 Task: Change polyline line weight to 16PX.
Action: Mouse moved to (423, 368)
Screenshot: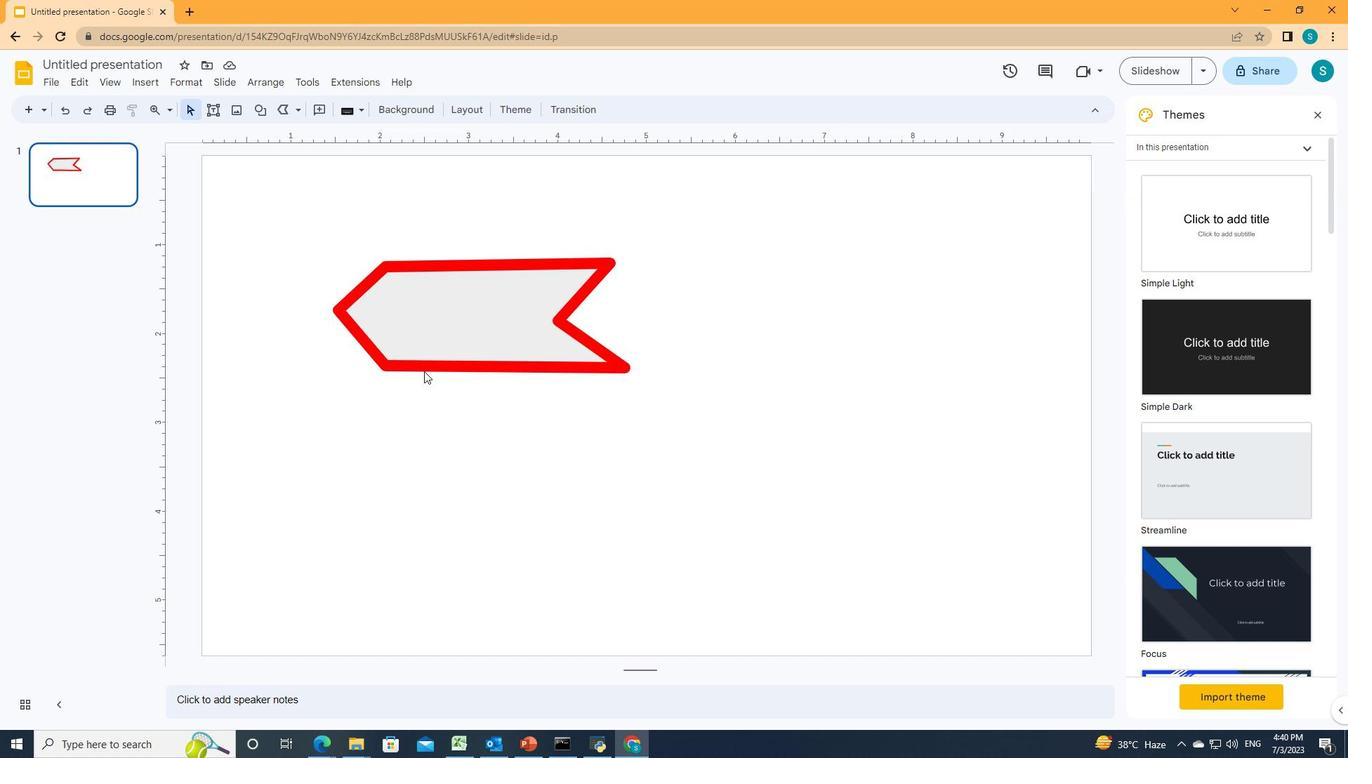 
Action: Mouse pressed left at (423, 368)
Screenshot: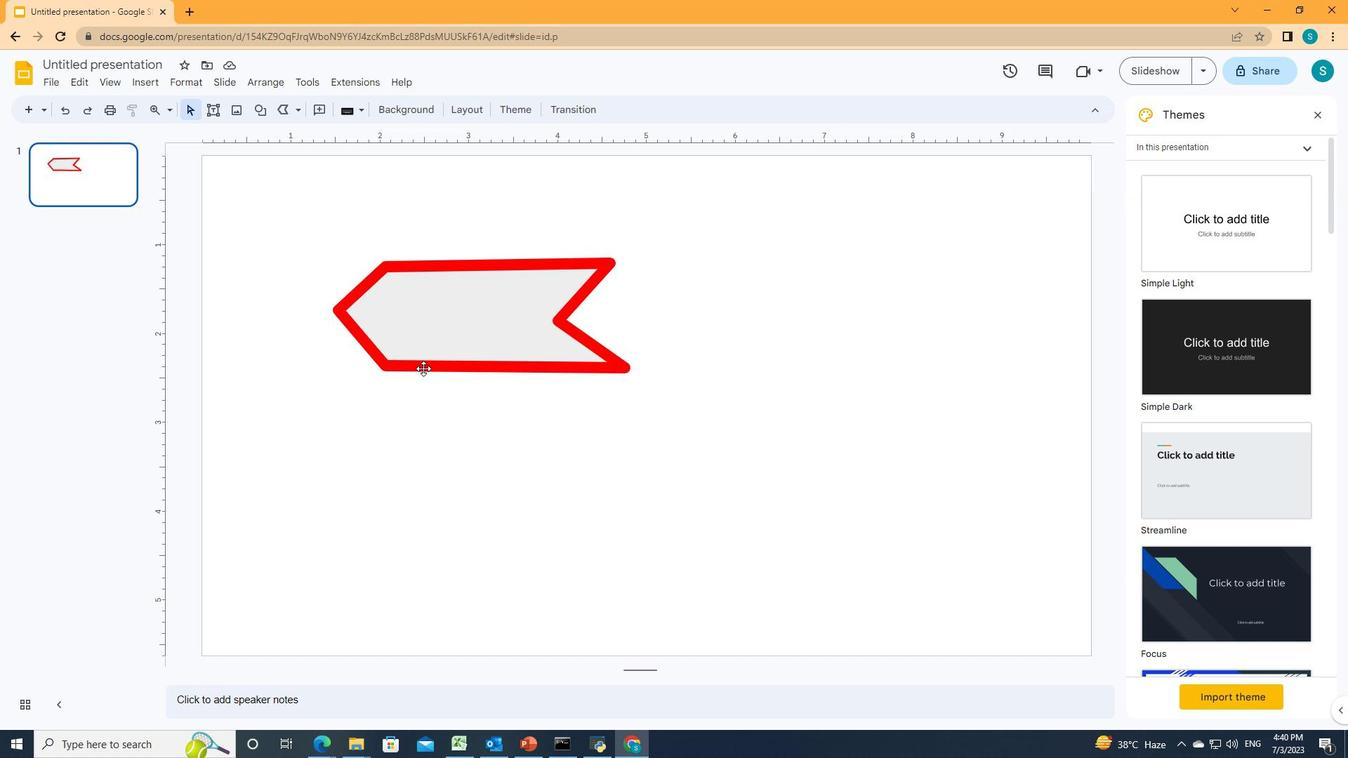 
Action: Mouse moved to (366, 113)
Screenshot: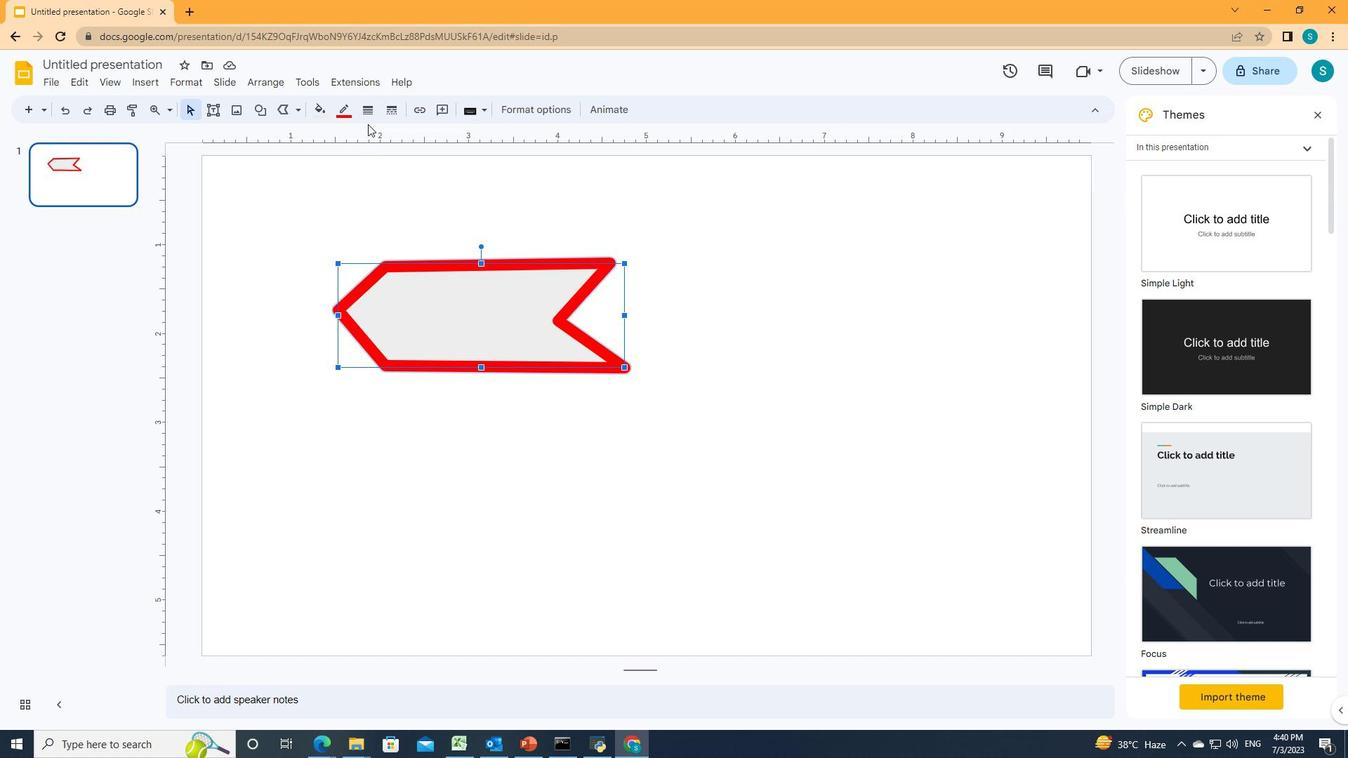 
Action: Mouse pressed left at (366, 113)
Screenshot: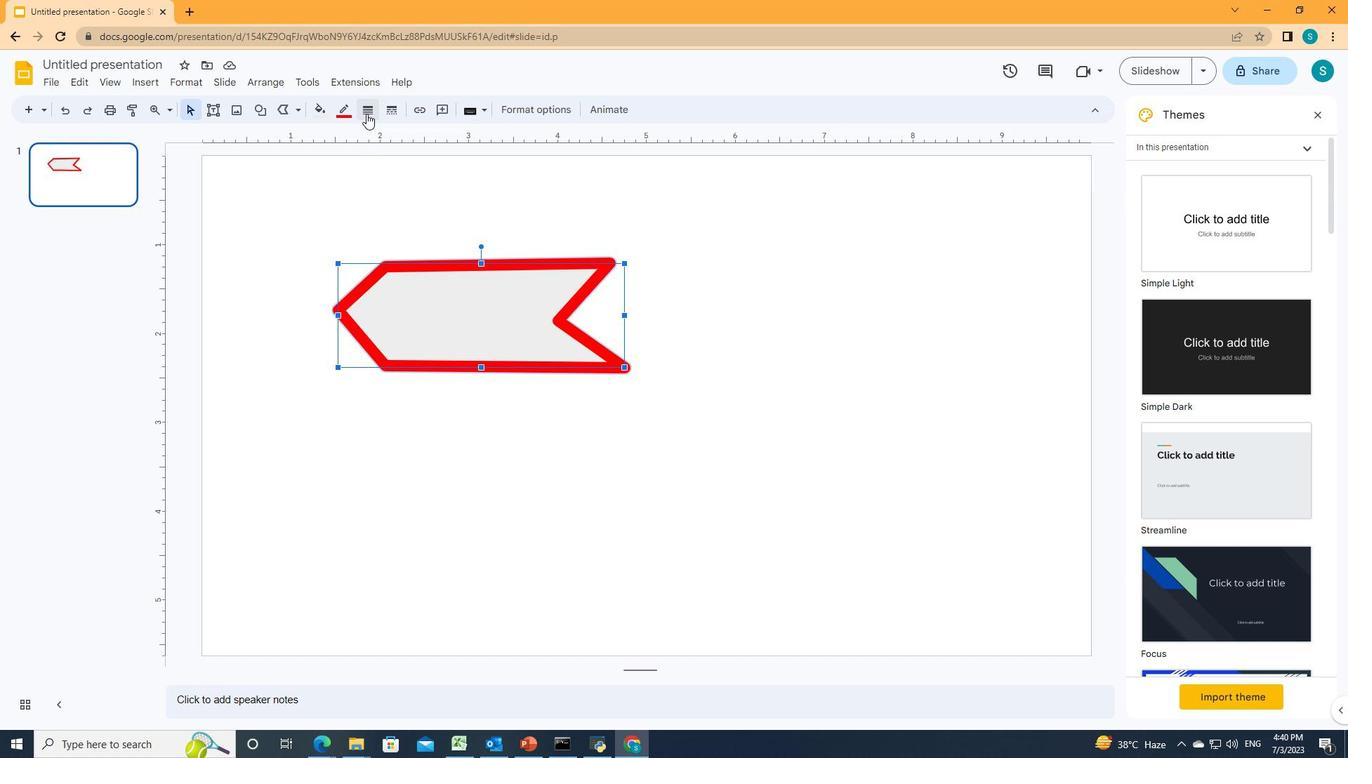 
Action: Mouse moved to (375, 270)
Screenshot: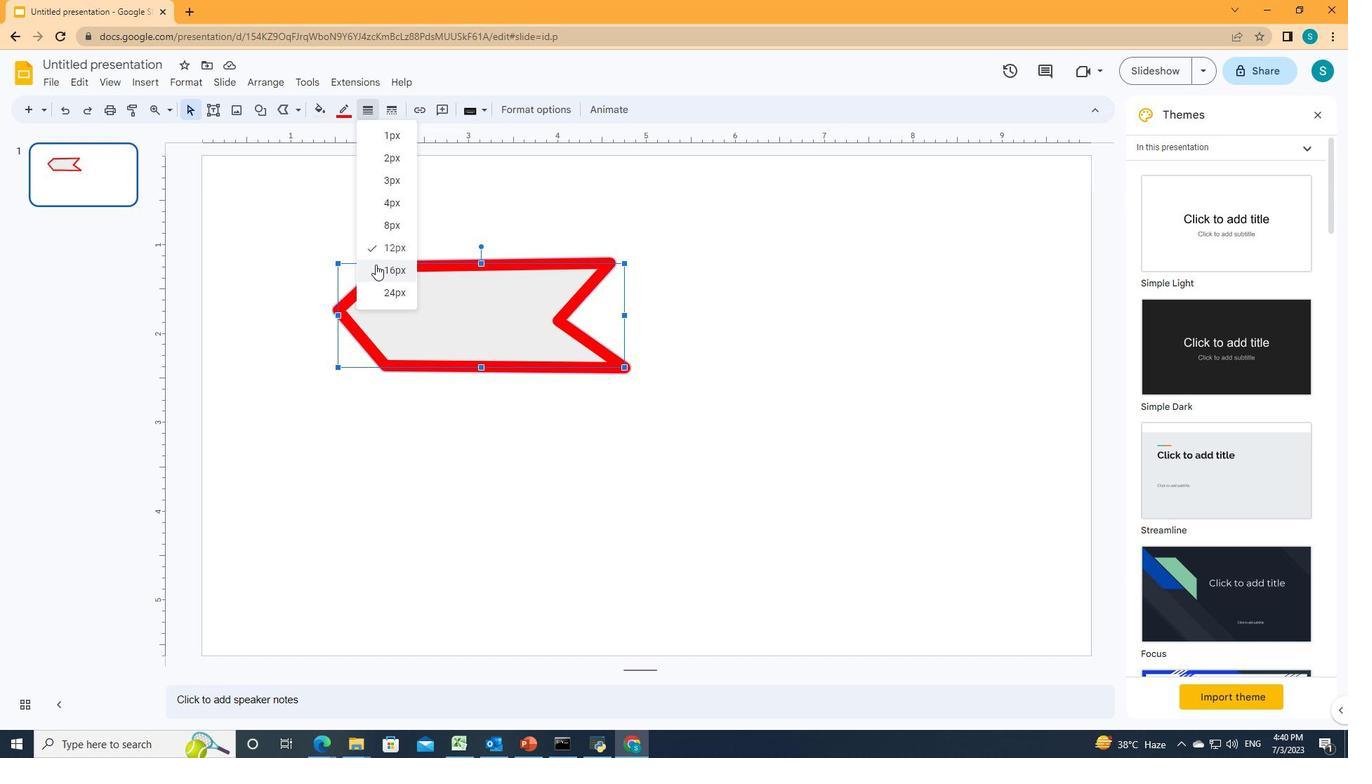 
Action: Mouse pressed left at (375, 270)
Screenshot: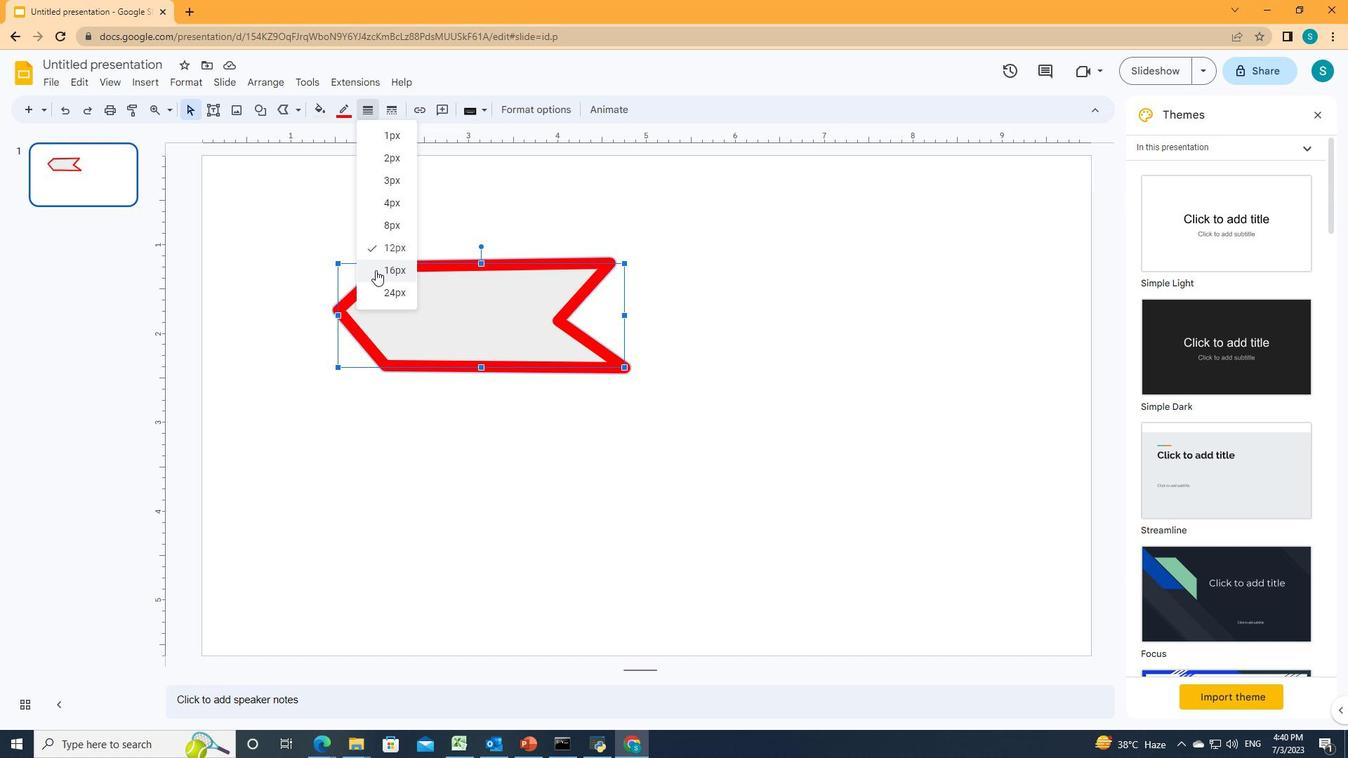 
Action: Mouse moved to (404, 432)
Screenshot: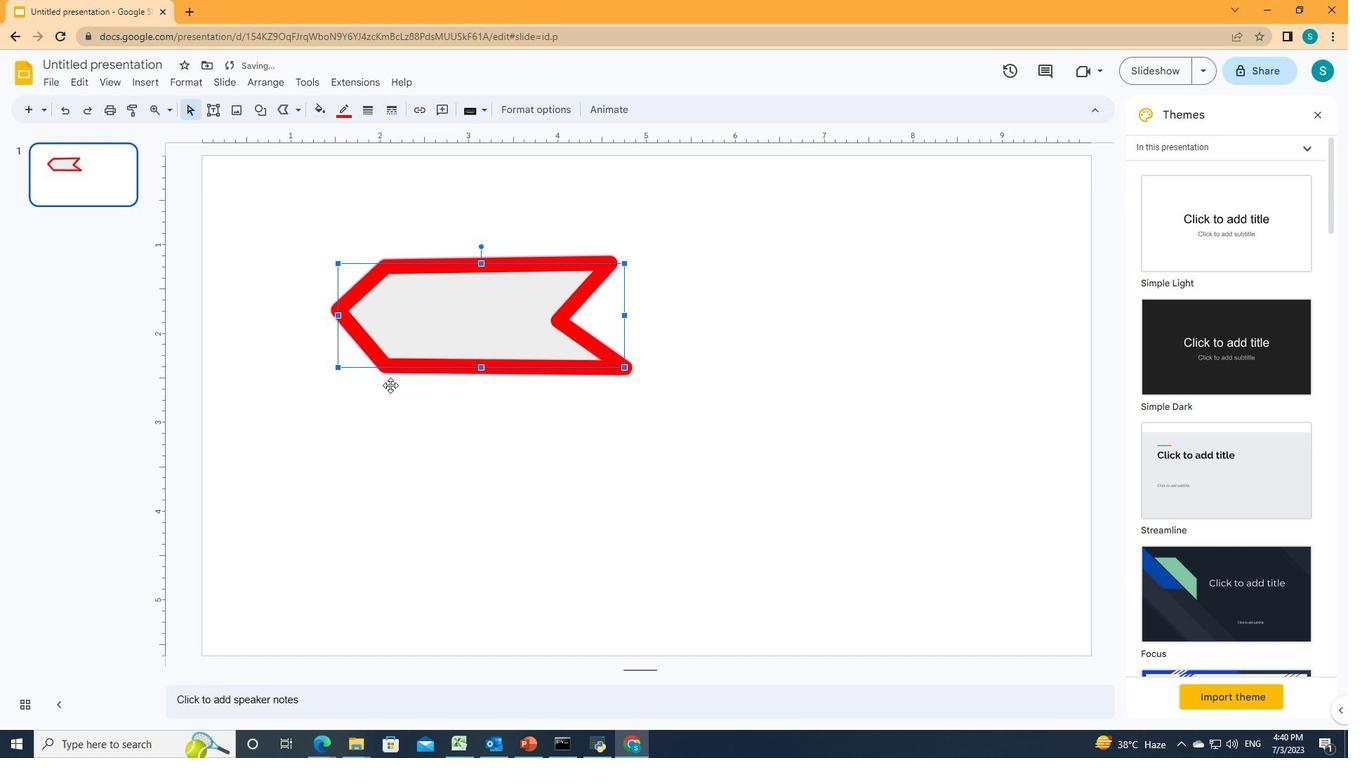 
Action: Mouse pressed left at (404, 432)
Screenshot: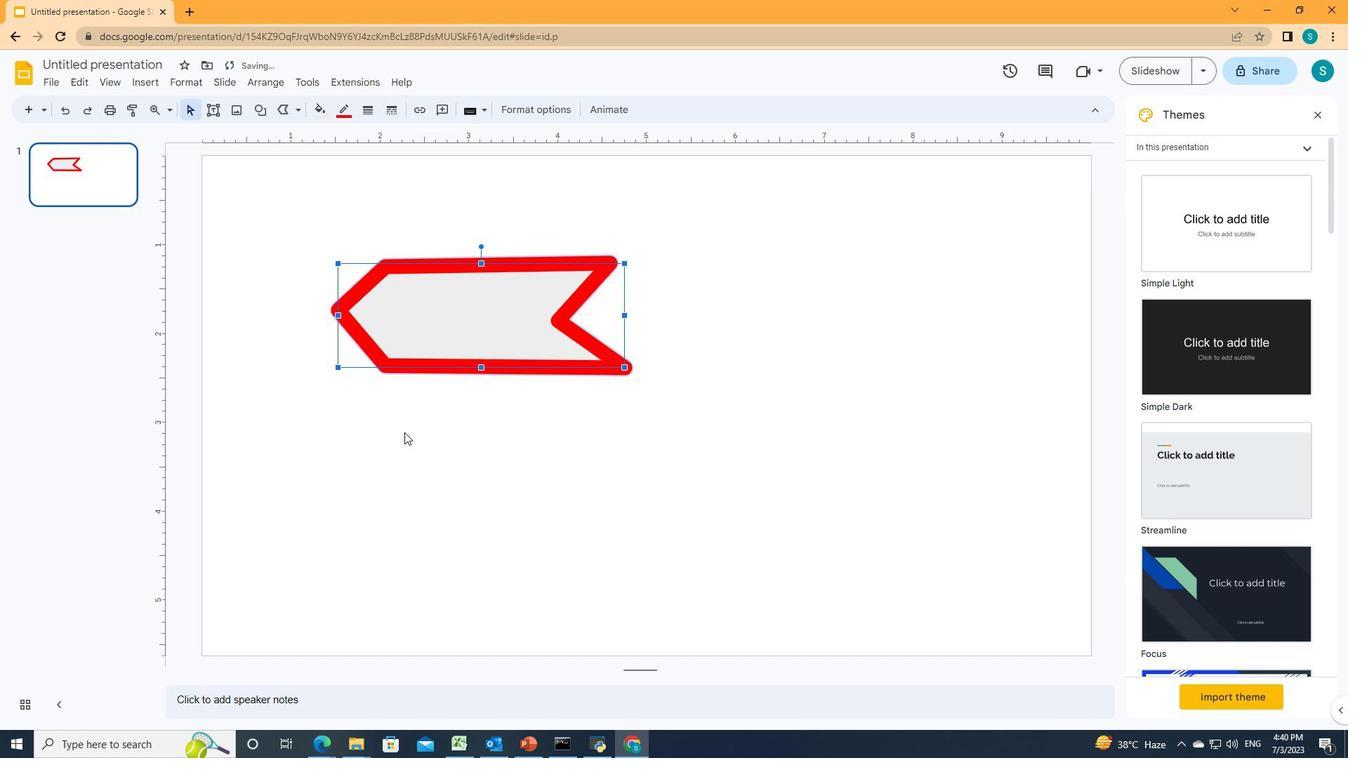 
